 Task: Log work in the project ZoomTech for the issue 'Develop a new tool for automated testing of security vulnerabilities in web applications' spent time as '6w 2d 1h 36m' and remaining time as '4w 5d 13h 59m' and move to top of backlog. Now add the issue to the epic 'IT Service Management (ITSM) Implementation'.
Action: Mouse moved to (86, 172)
Screenshot: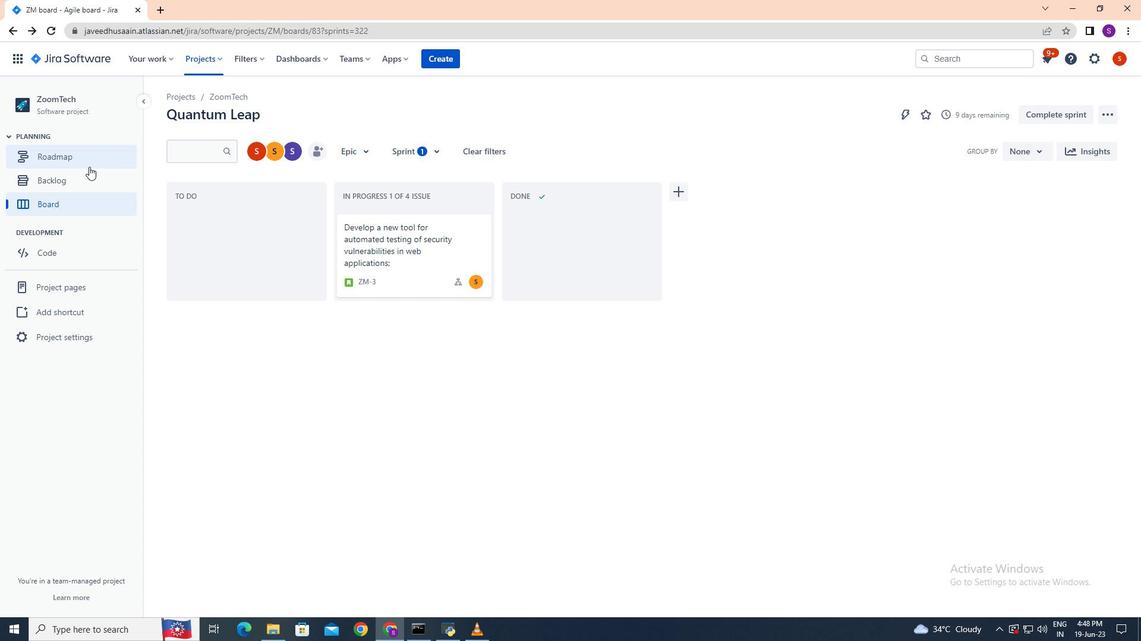 
Action: Mouse pressed left at (86, 172)
Screenshot: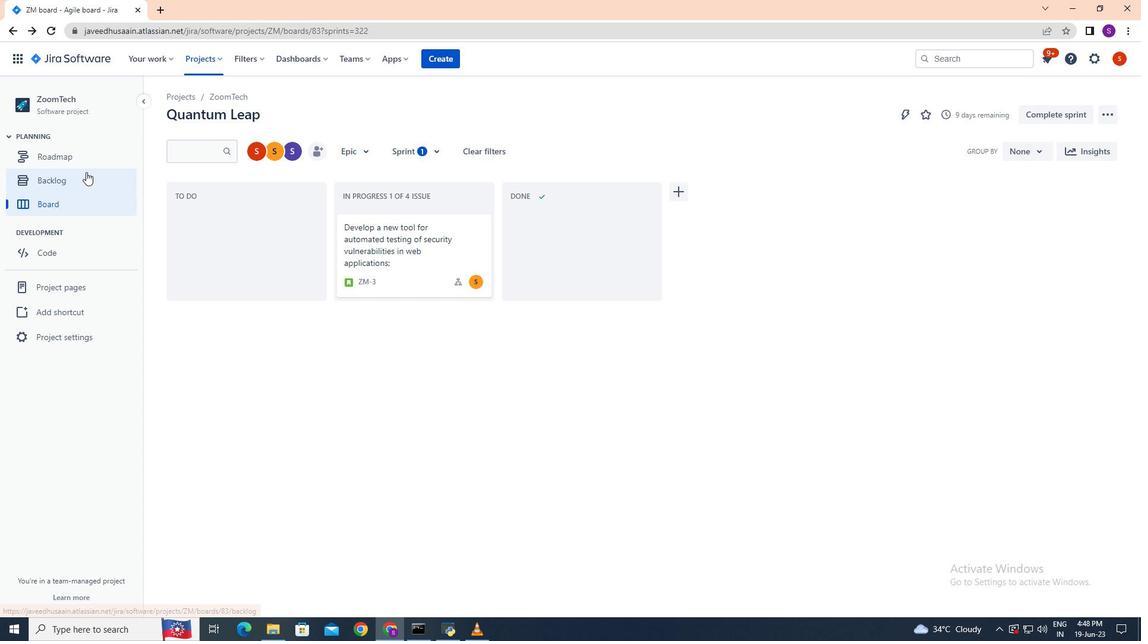 
Action: Mouse moved to (208, 427)
Screenshot: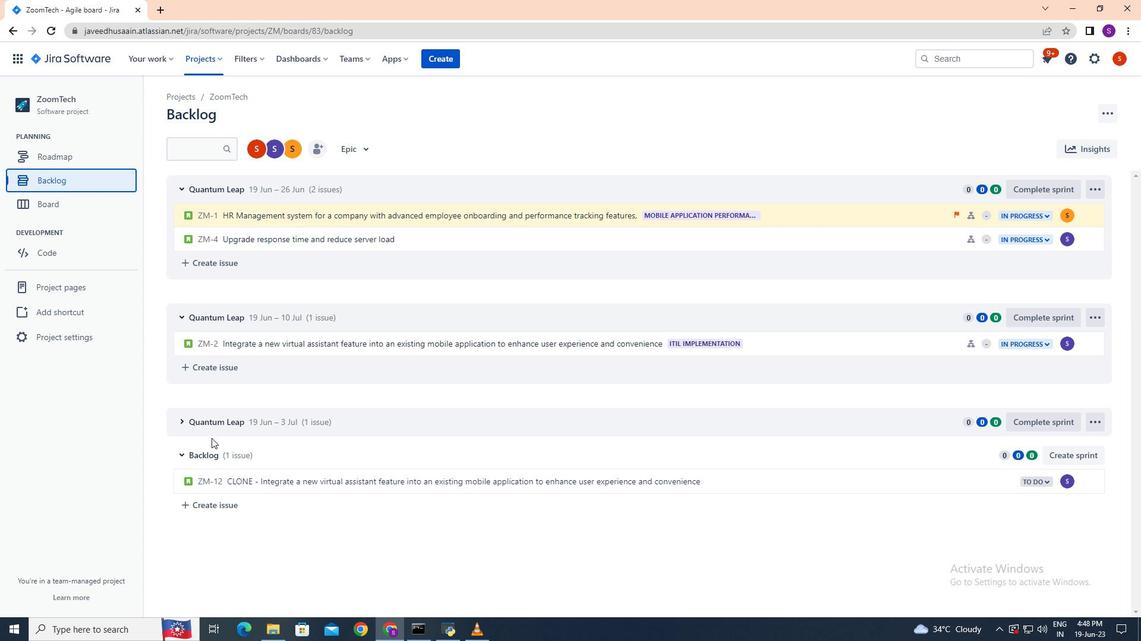 
Action: Mouse pressed left at (208, 427)
Screenshot: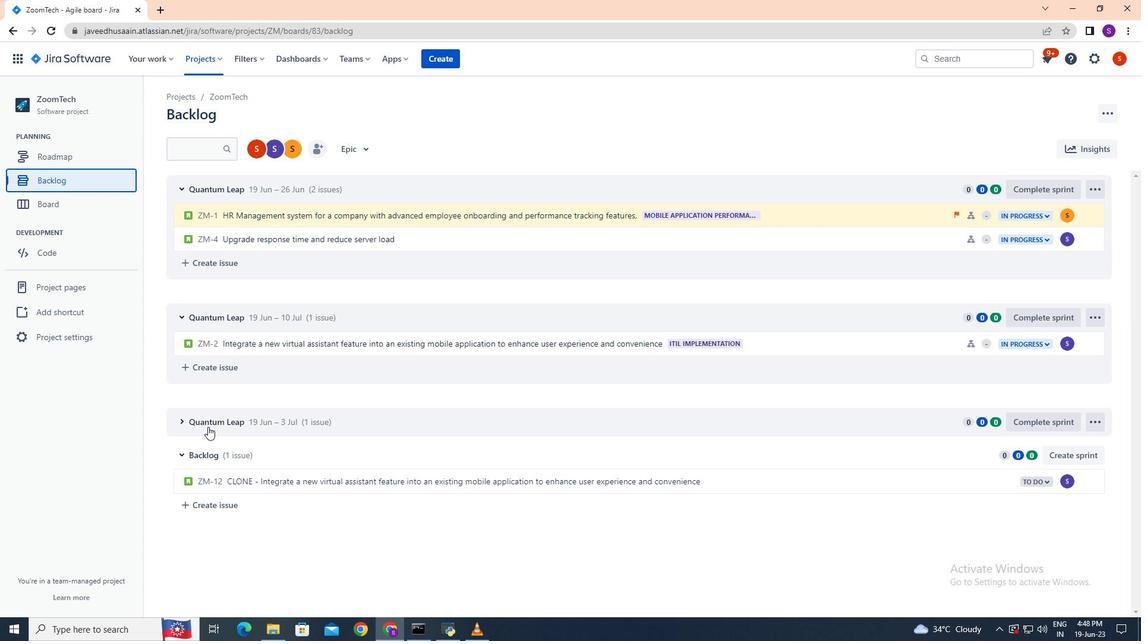
Action: Mouse moved to (652, 450)
Screenshot: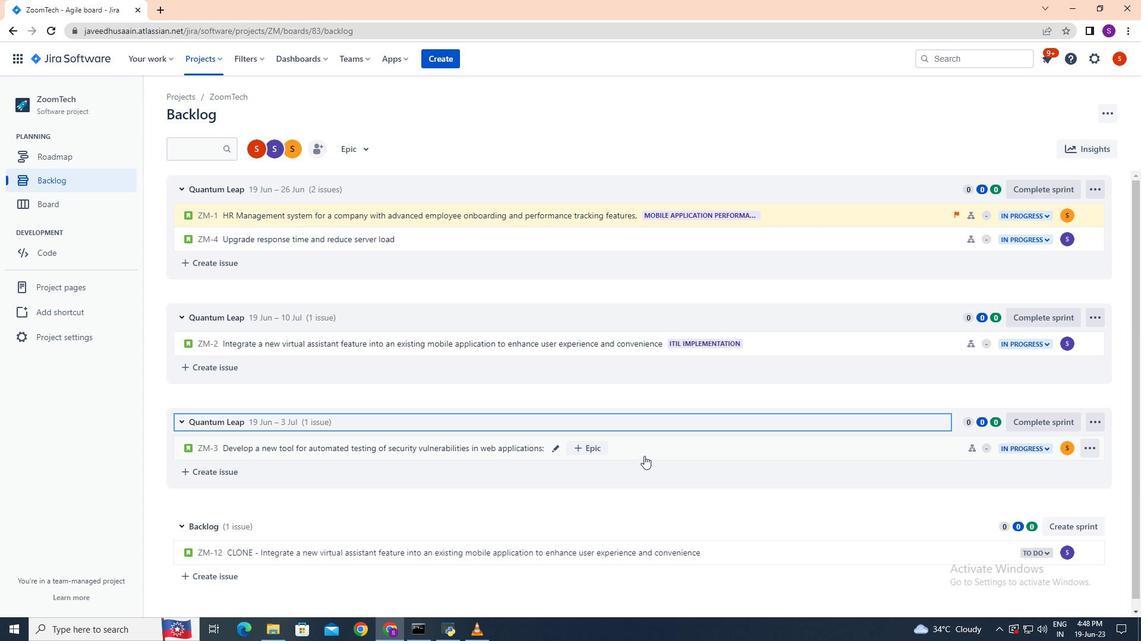 
Action: Mouse pressed left at (652, 450)
Screenshot: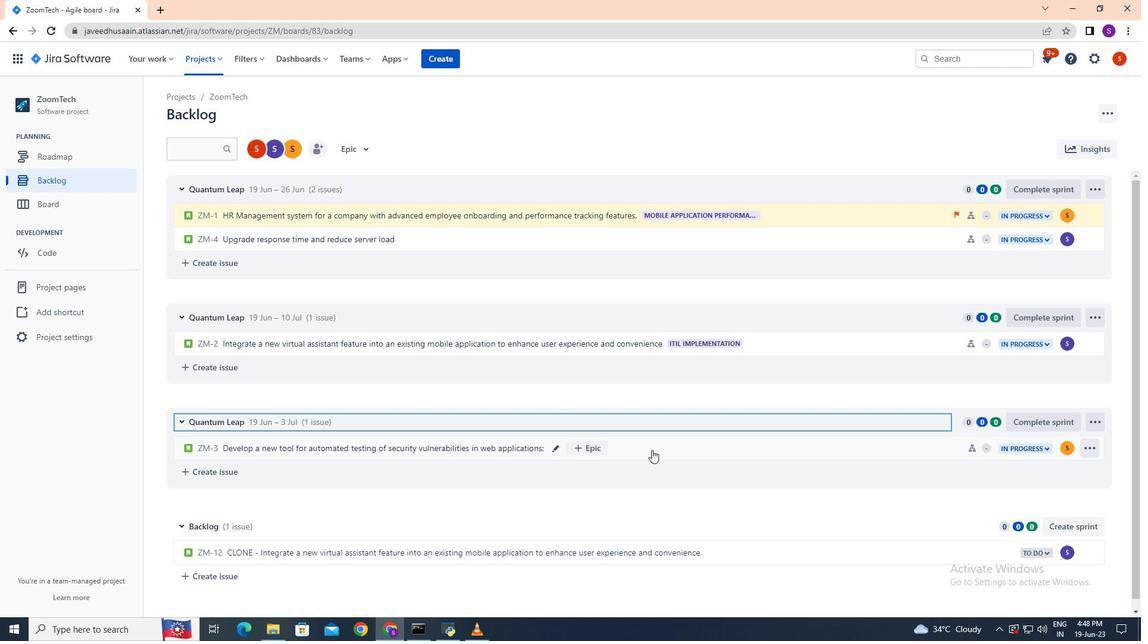 
Action: Mouse moved to (1093, 188)
Screenshot: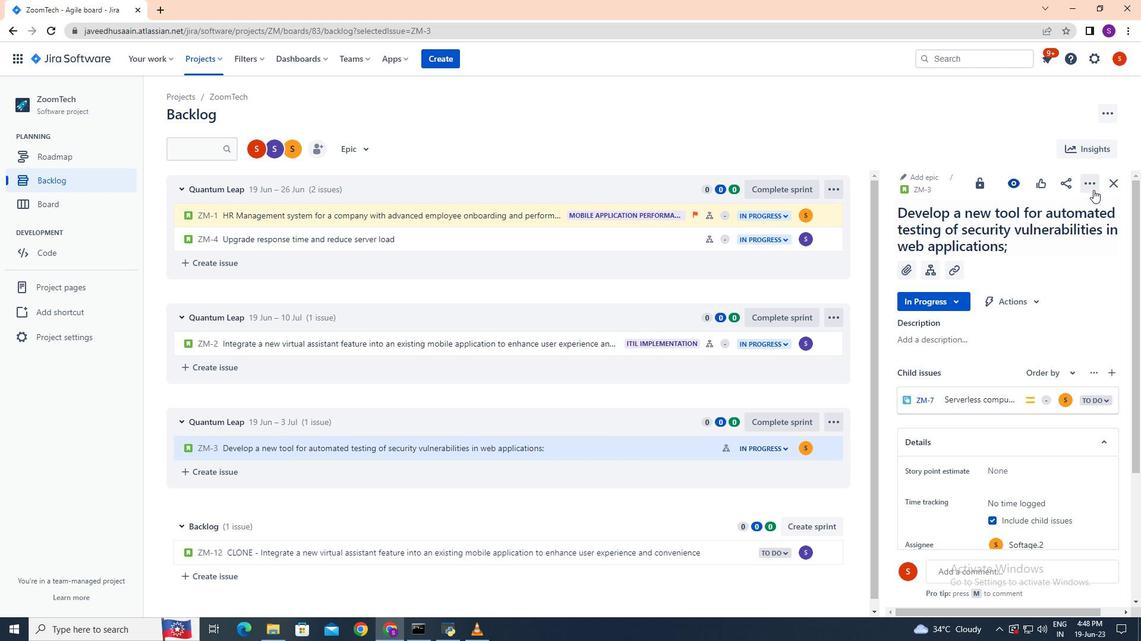 
Action: Mouse pressed left at (1093, 188)
Screenshot: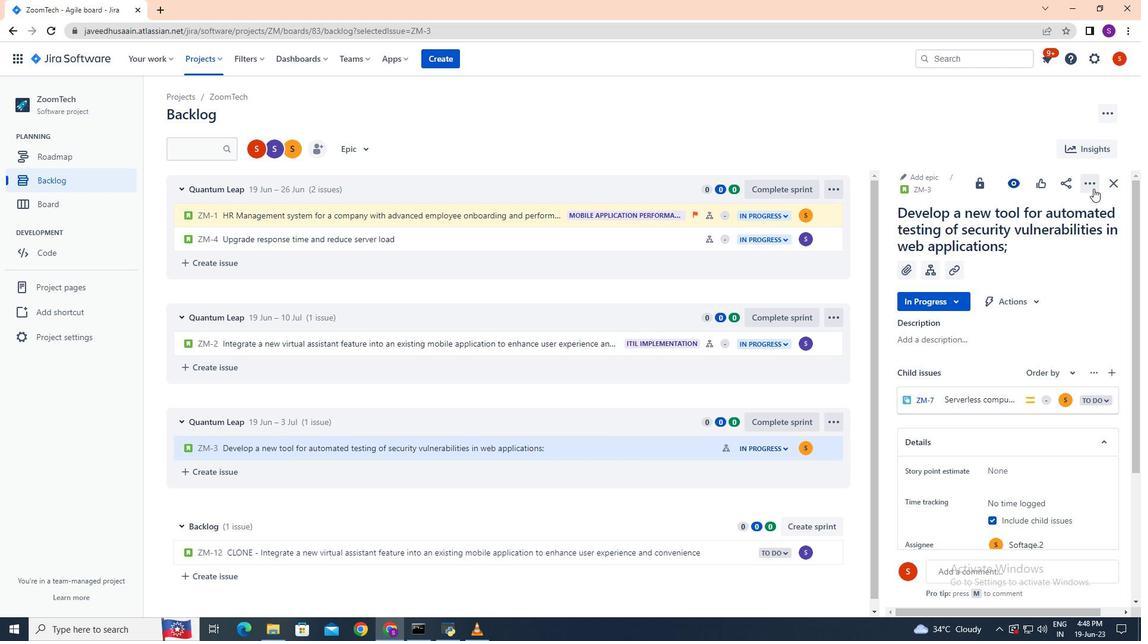 
Action: Mouse moved to (1067, 222)
Screenshot: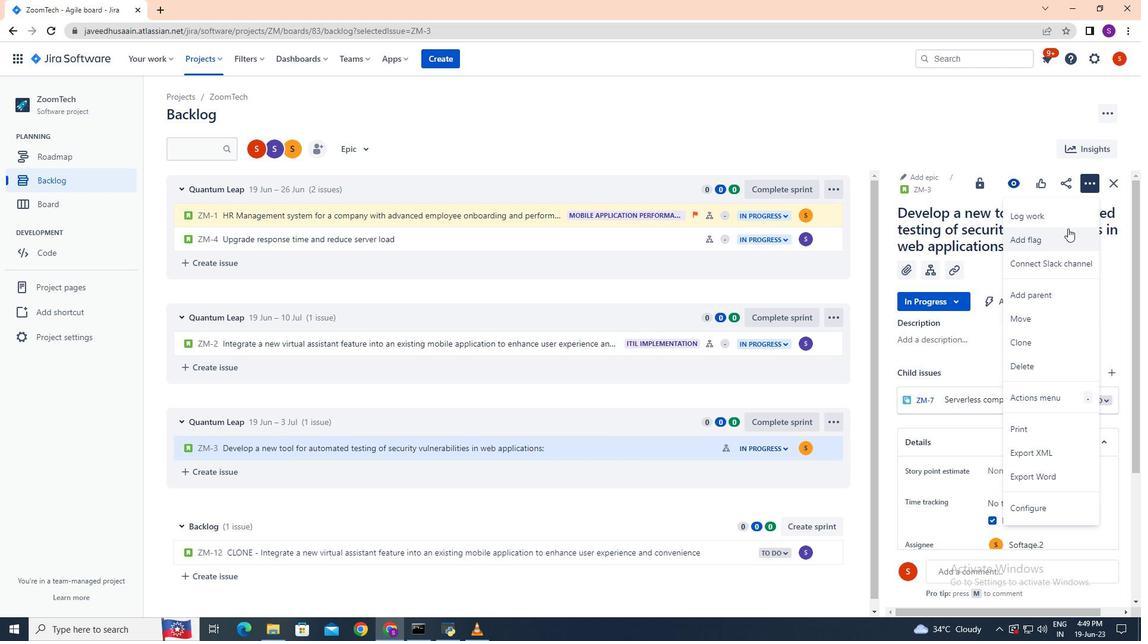 
Action: Mouse pressed left at (1067, 222)
Screenshot: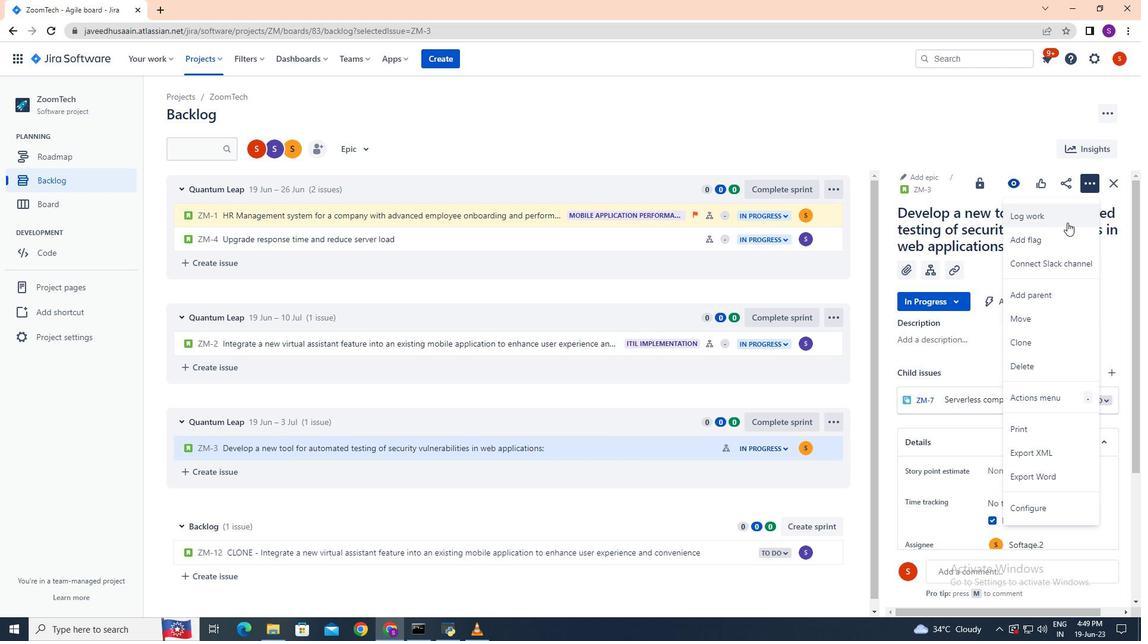 
Action: Key pressed 6w<Key.space>2d<Key.space>1h<Key.space>36m
Screenshot: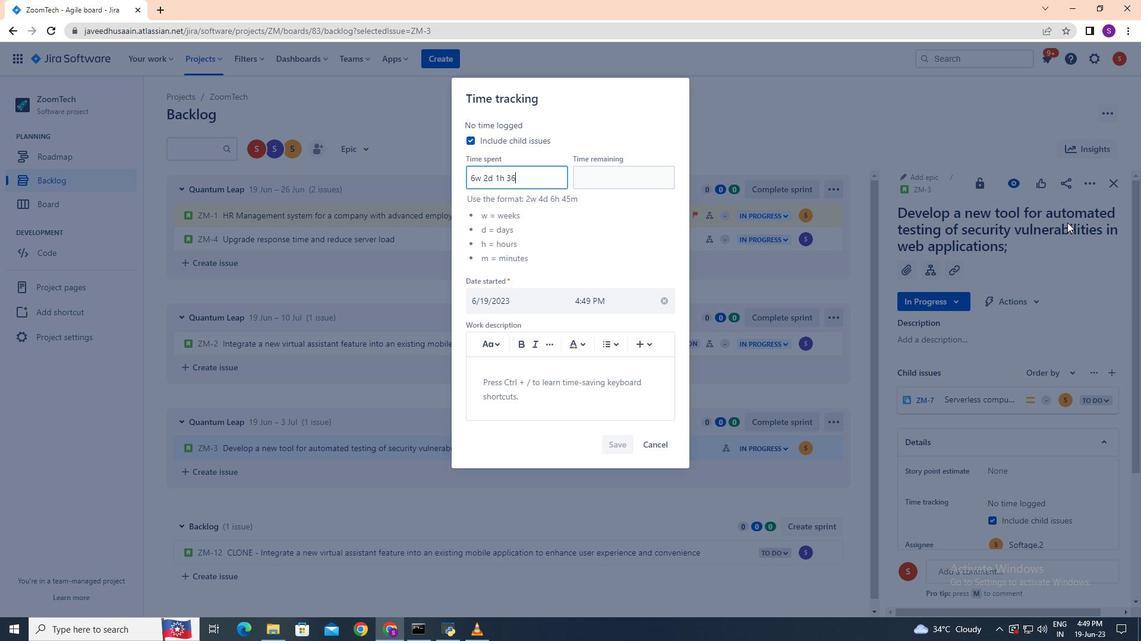 
Action: Mouse moved to (665, 180)
Screenshot: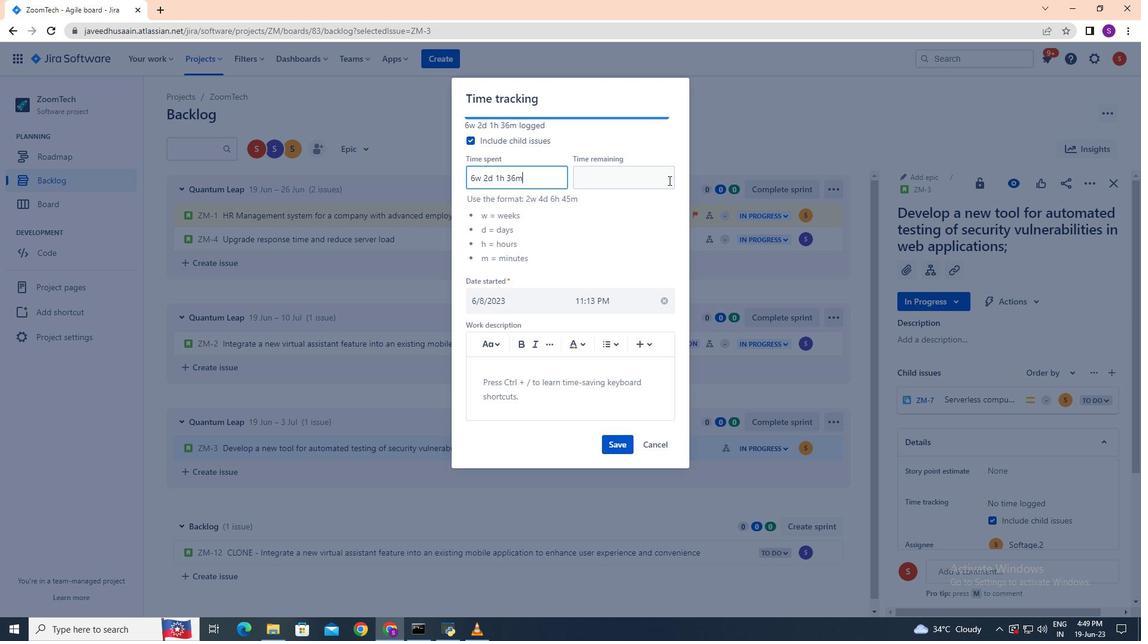 
Action: Mouse pressed left at (665, 180)
Screenshot: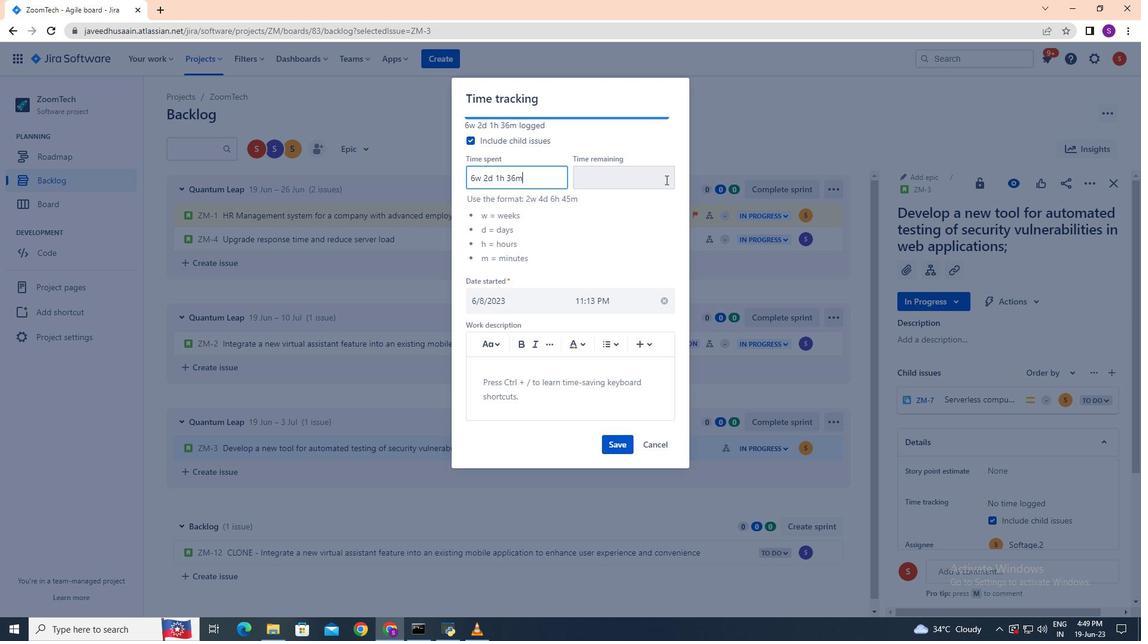 
Action: Key pressed 4w<Key.space>5d<Key.space>13h<Key.space>59m
Screenshot: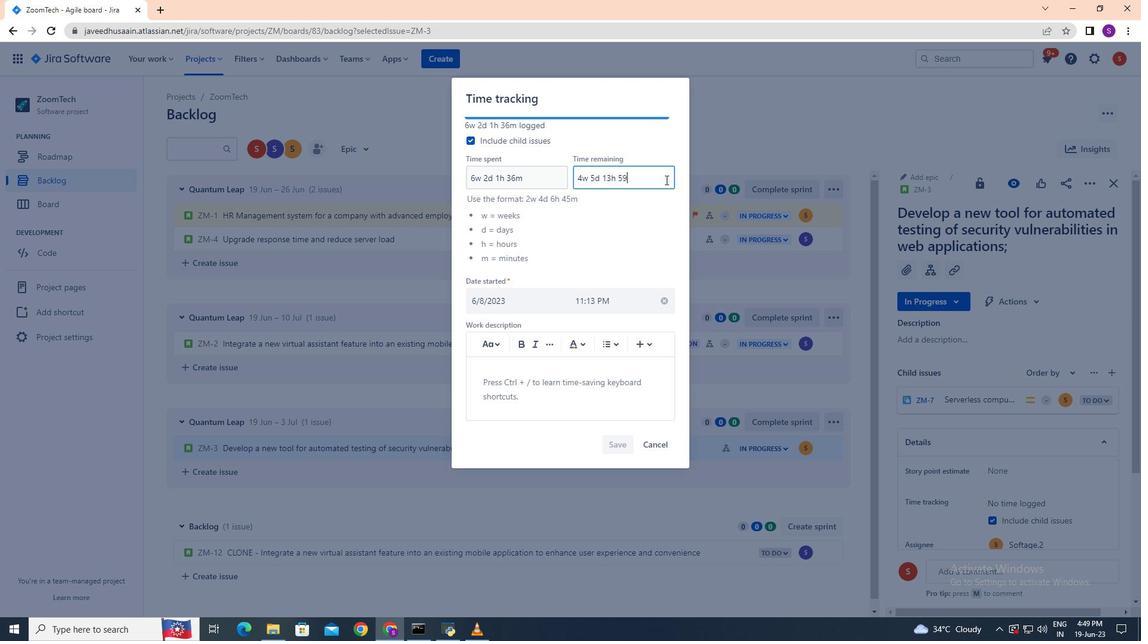 
Action: Mouse moved to (610, 453)
Screenshot: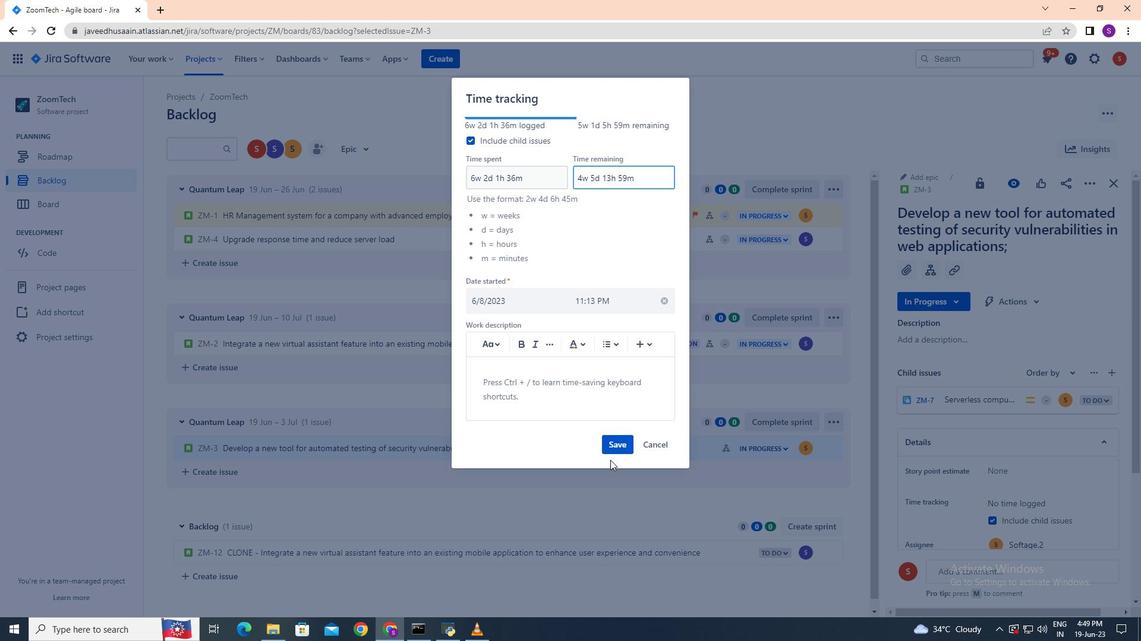 
Action: Mouse pressed left at (610, 453)
Screenshot: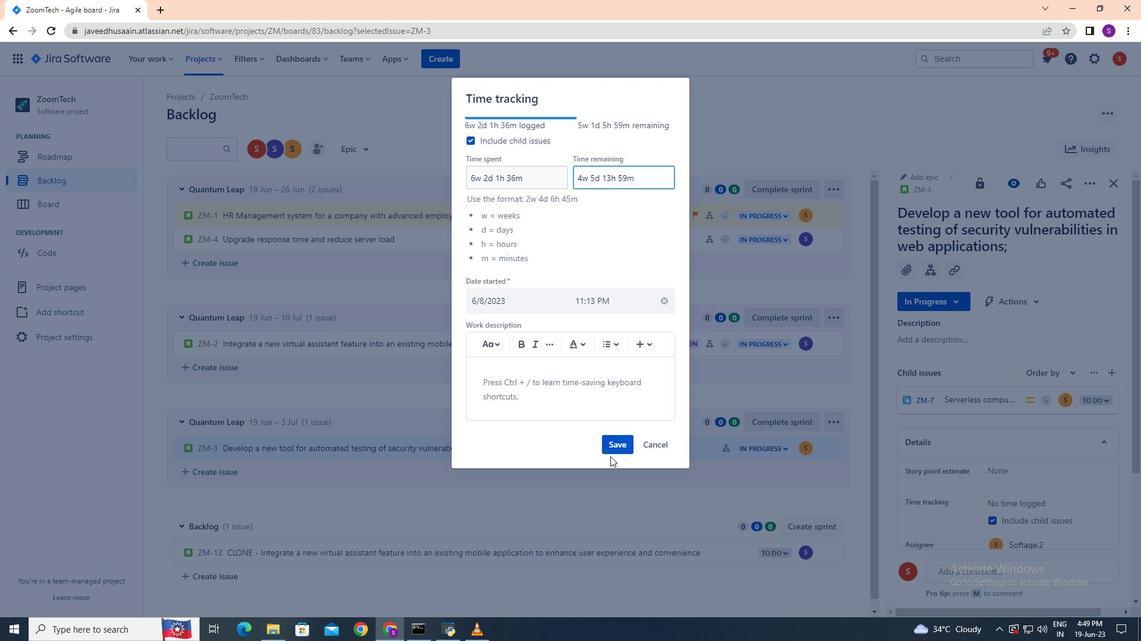 
Action: Mouse moved to (822, 448)
Screenshot: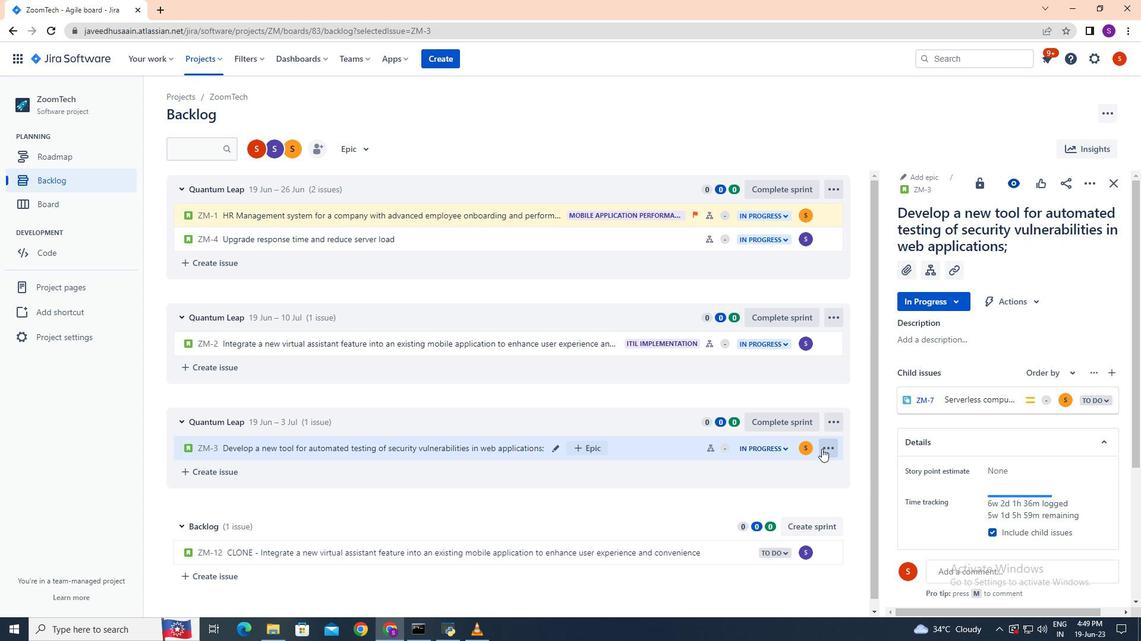 
Action: Mouse pressed left at (822, 448)
Screenshot: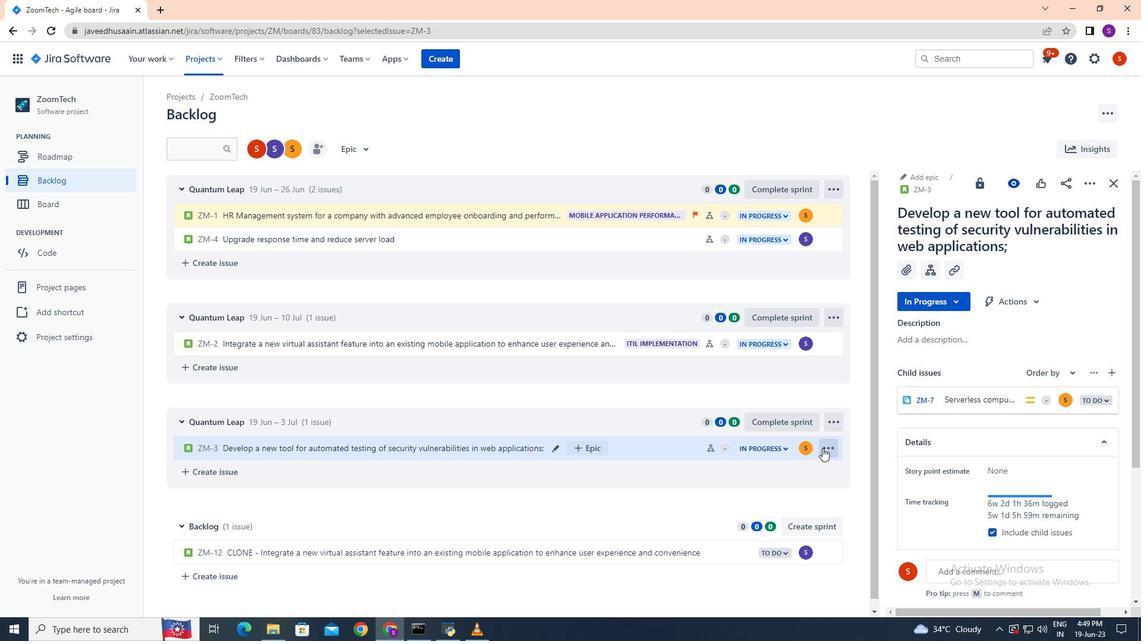 
Action: Mouse moved to (808, 404)
Screenshot: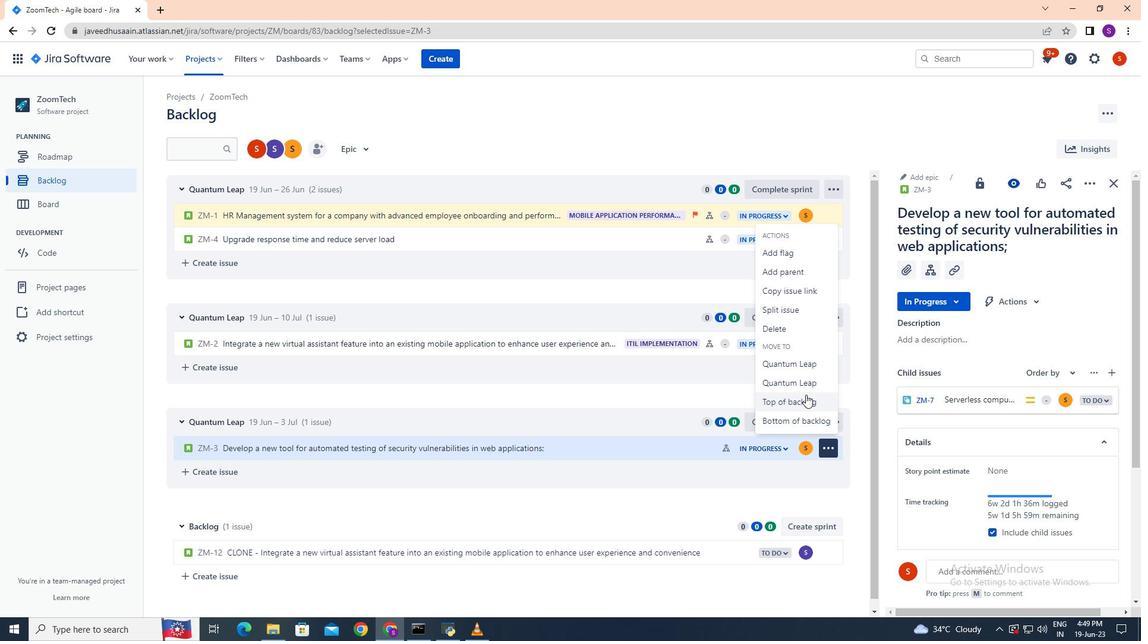 
Action: Mouse pressed left at (808, 404)
Screenshot: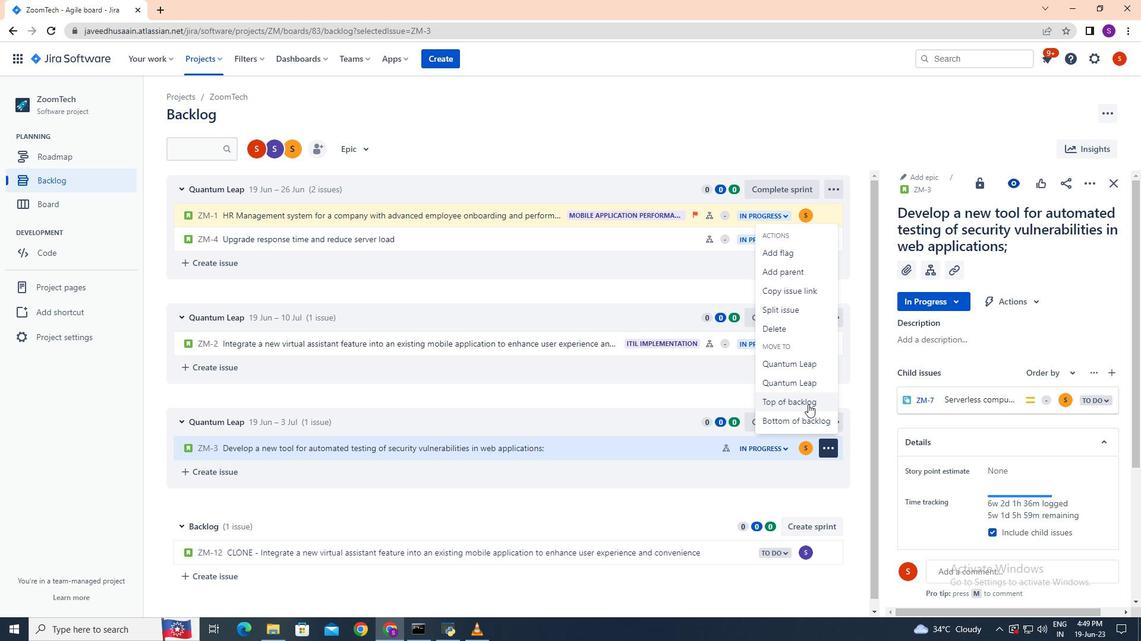 
Action: Mouse moved to (619, 193)
Screenshot: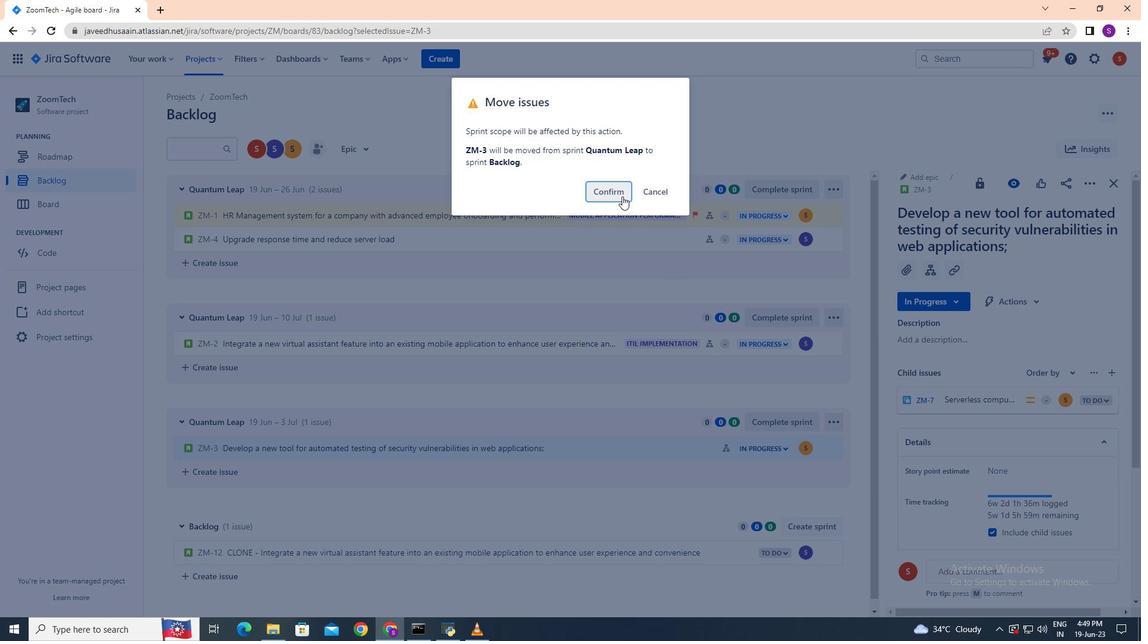 
Action: Mouse pressed left at (619, 193)
Screenshot: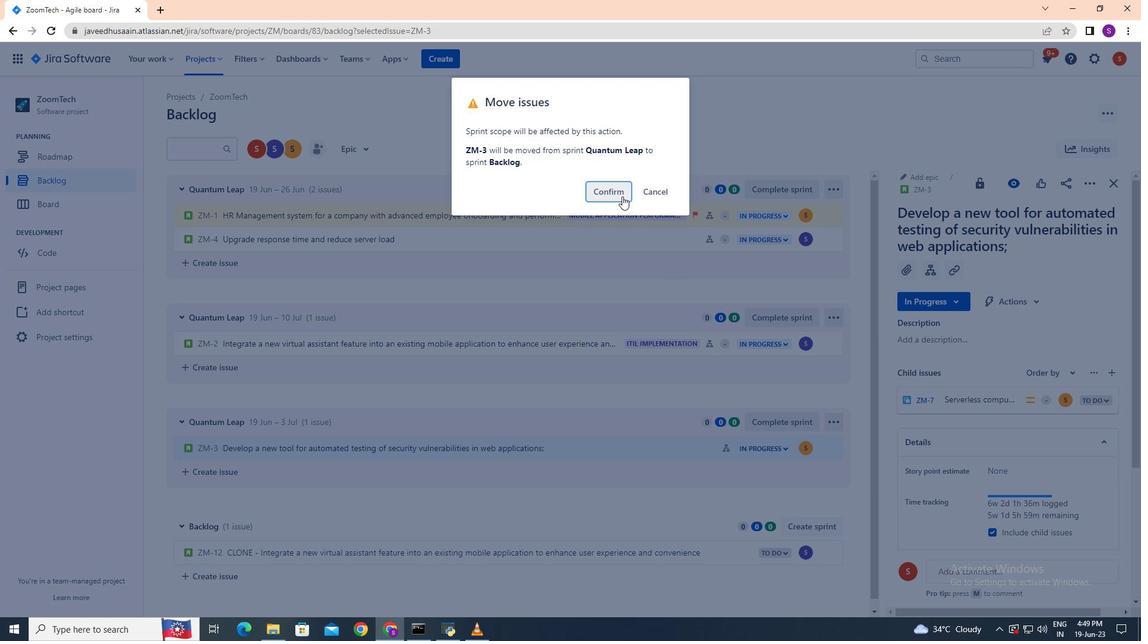 
Action: Mouse moved to (651, 536)
Screenshot: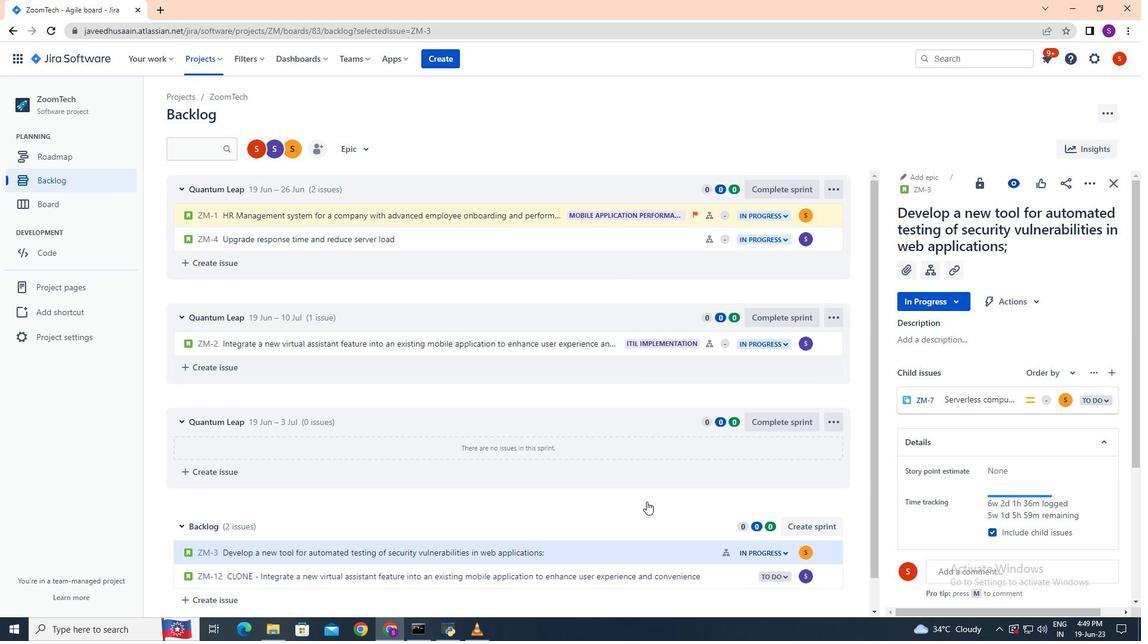 
Action: Mouse scrolled (651, 536) with delta (0, 0)
Screenshot: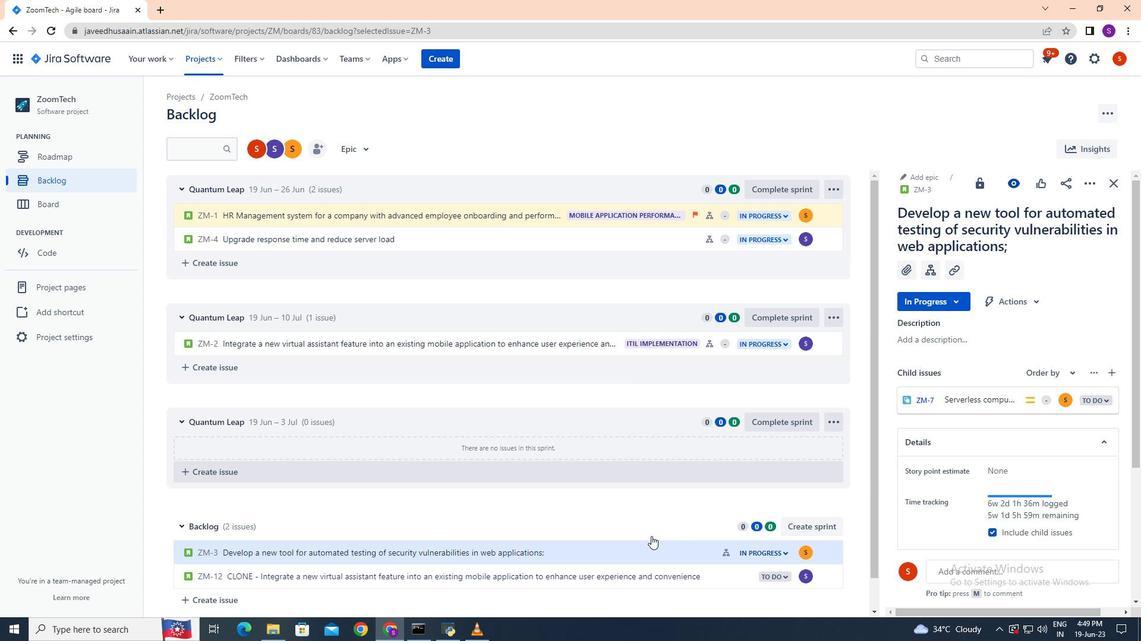 
Action: Mouse scrolled (651, 536) with delta (0, 0)
Screenshot: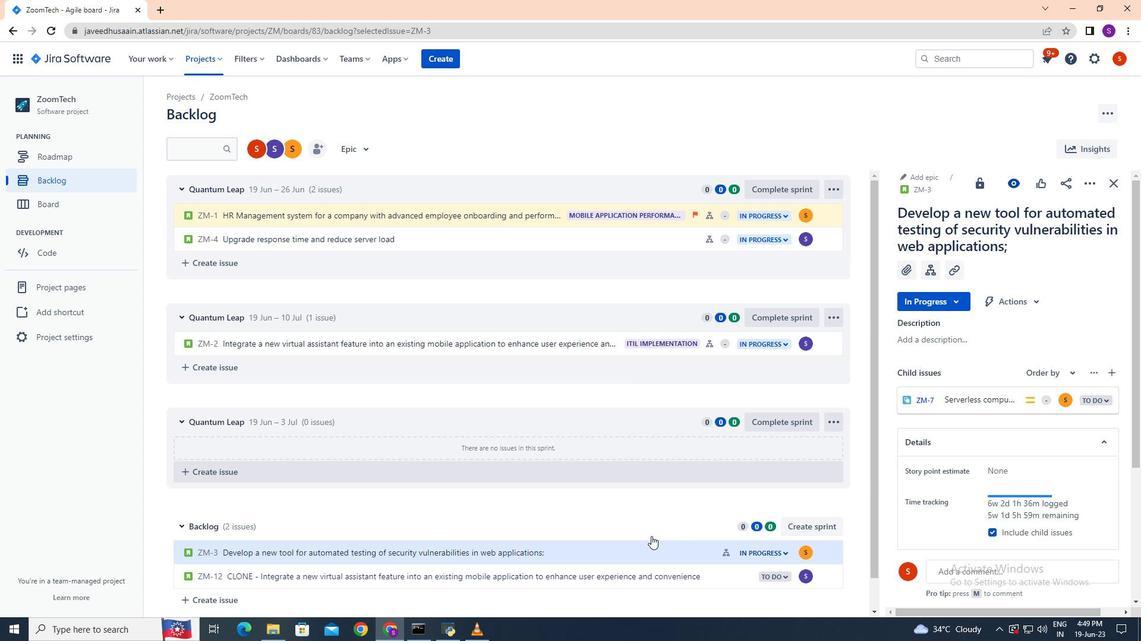 
Action: Mouse scrolled (651, 536) with delta (0, 0)
Screenshot: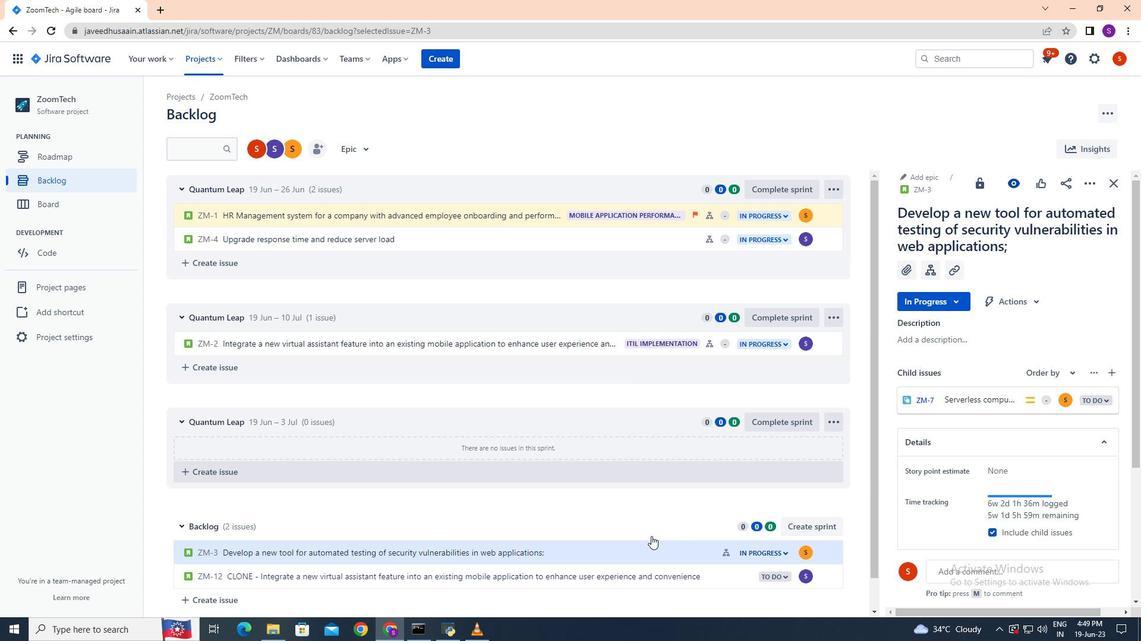 
Action: Mouse moved to (590, 514)
Screenshot: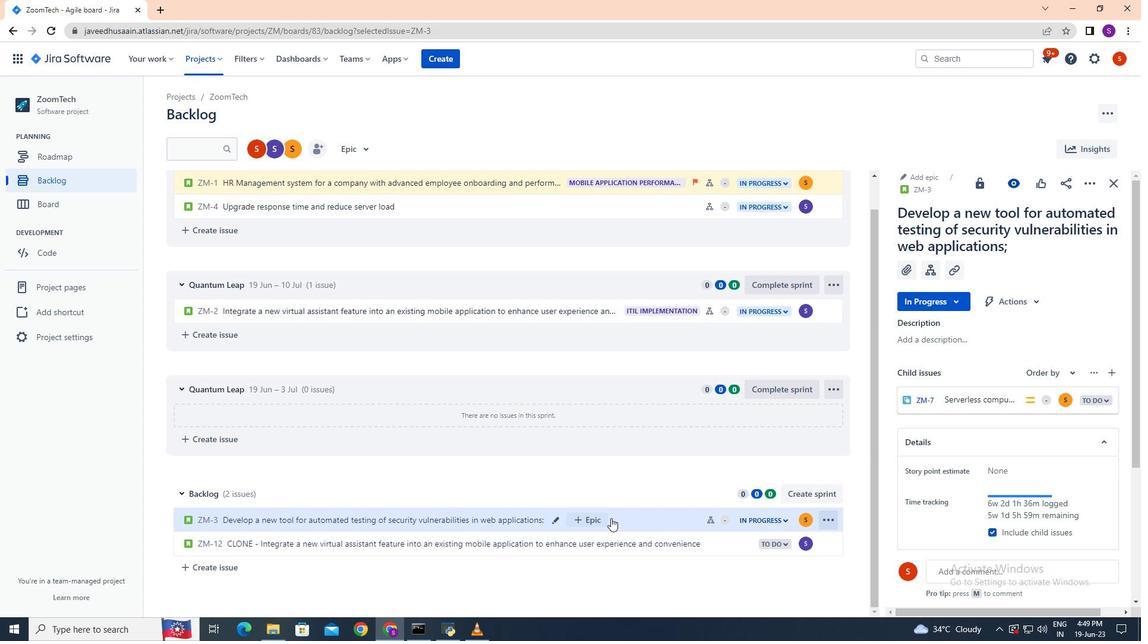 
Action: Mouse pressed left at (590, 514)
Screenshot: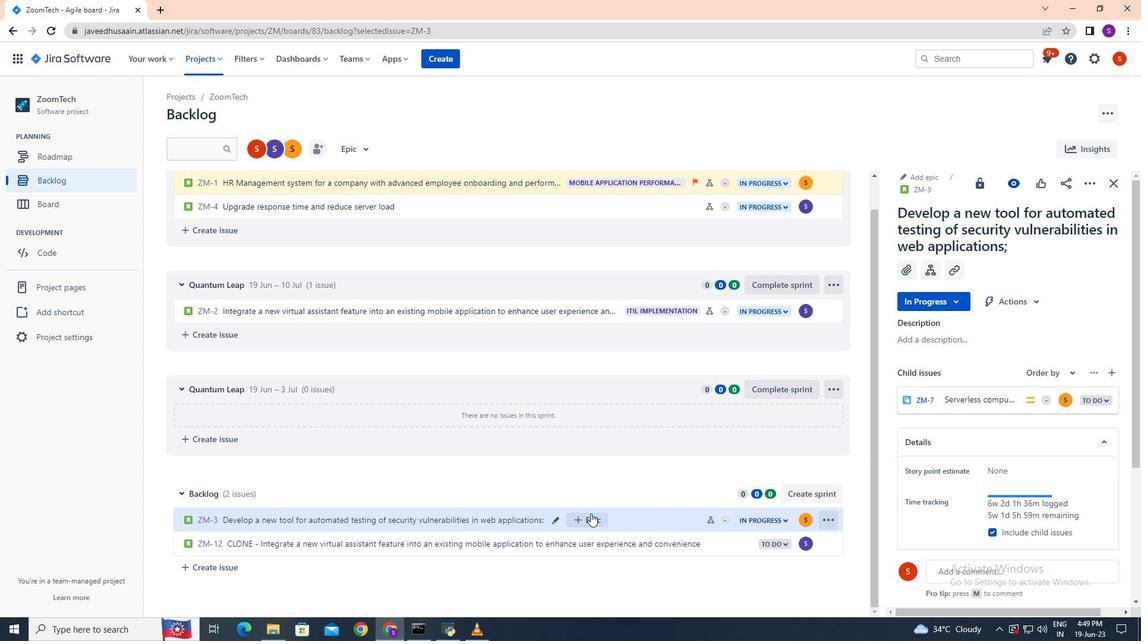
Action: Mouse moved to (590, 568)
Screenshot: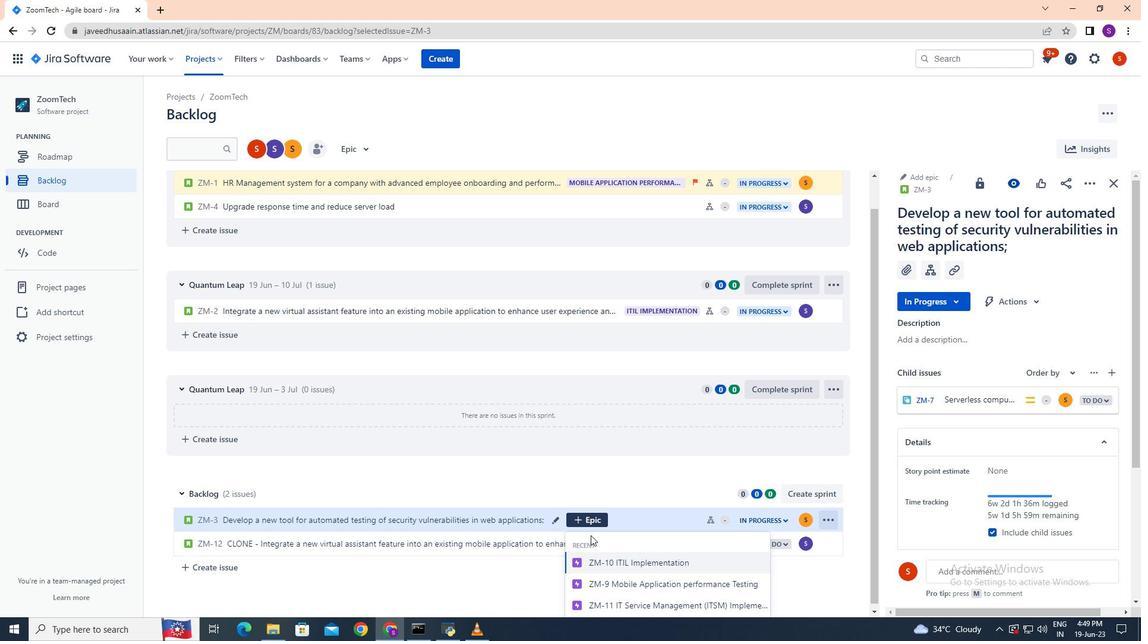 
Action: Mouse scrolled (590, 567) with delta (0, 0)
Screenshot: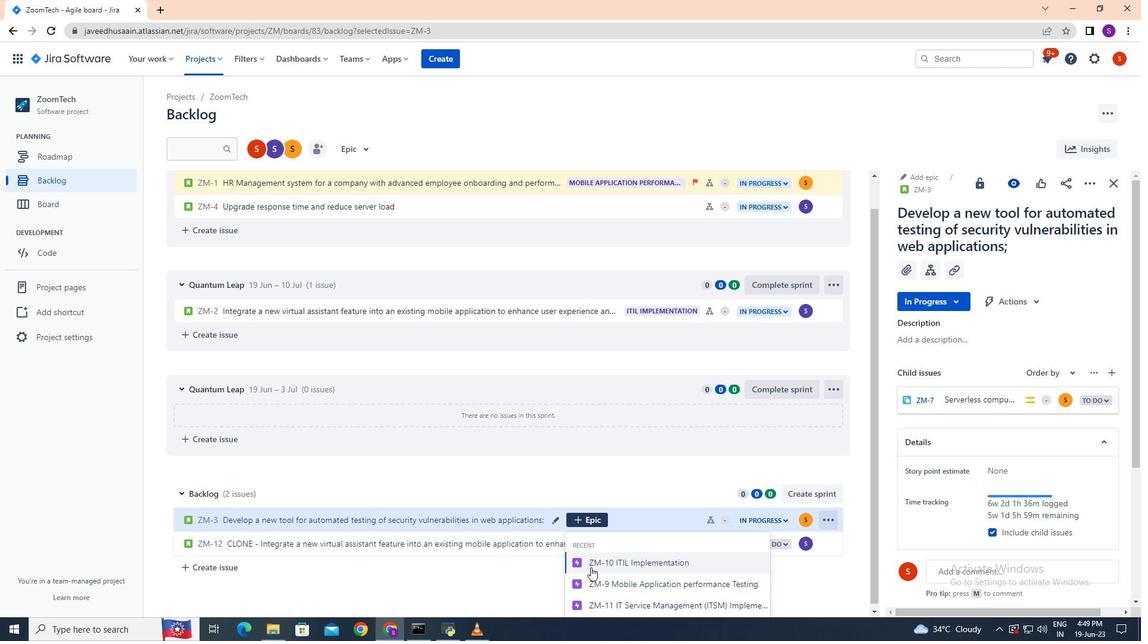 
Action: Mouse scrolled (590, 567) with delta (0, 0)
Screenshot: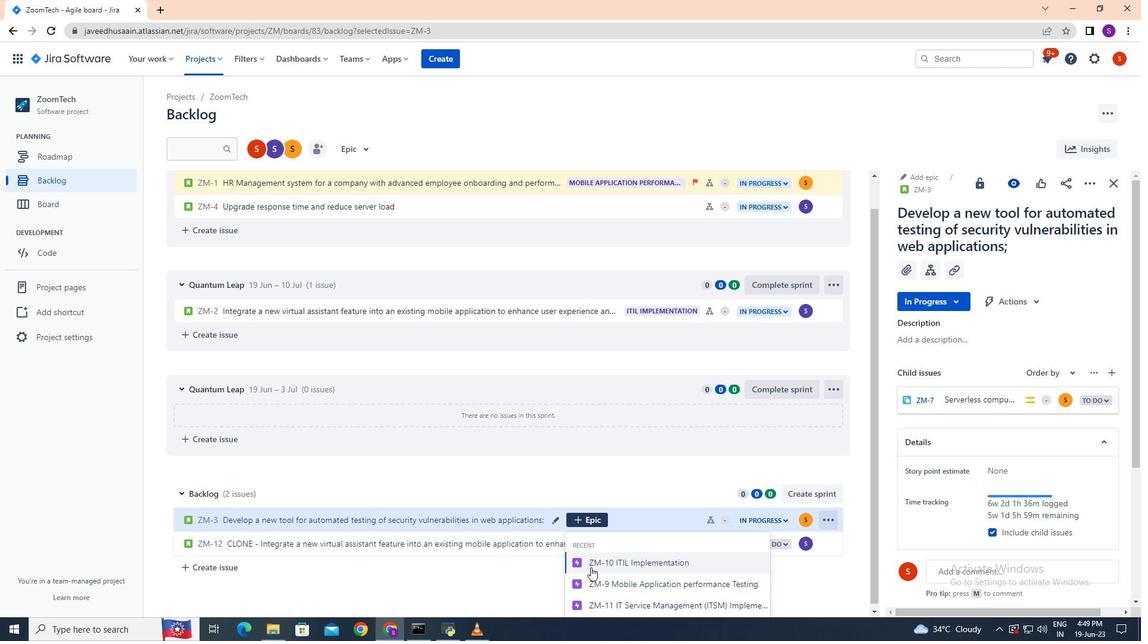 
Action: Mouse moved to (652, 603)
Screenshot: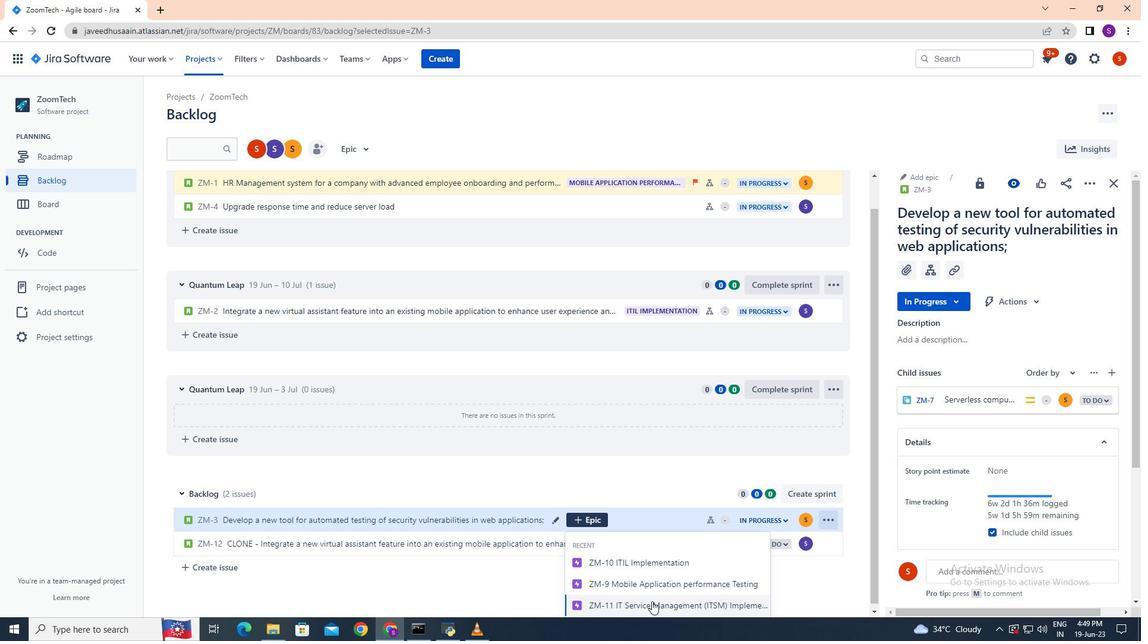 
Action: Mouse pressed left at (652, 603)
Screenshot: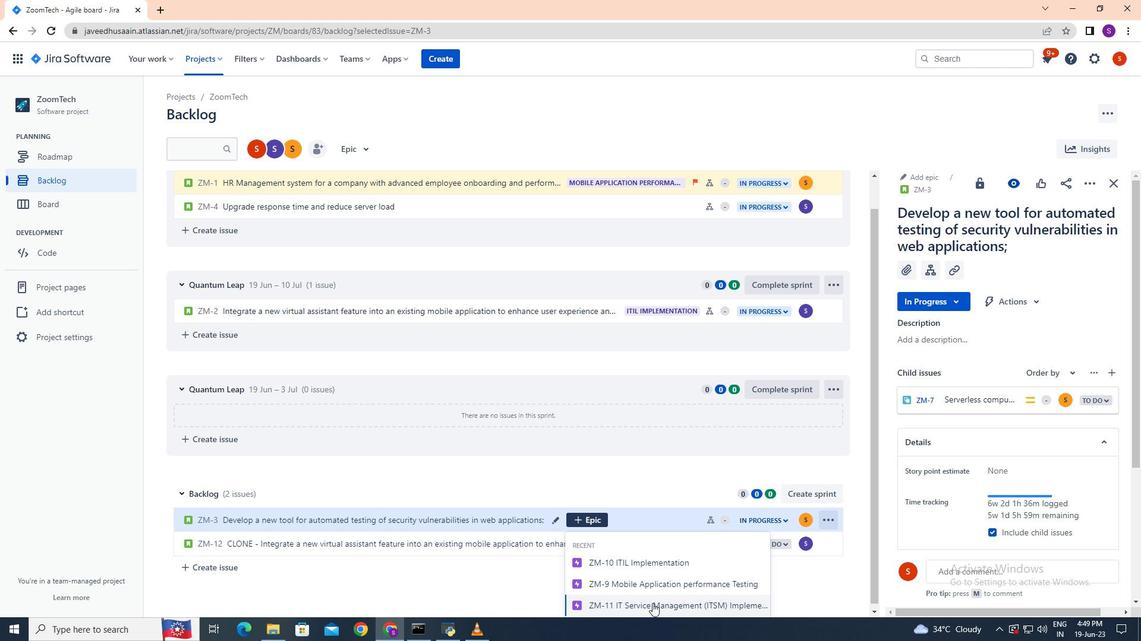 
